 Task: Create a rule from the Recommended list, Task Added to this Project -> add SubTasks in the project TrendSetter with SubTasks Gather and Analyse Requirements , Design and Implement Solution , System Test and UAT , Release to Production / Go Live.
Action: Mouse moved to (69, 210)
Screenshot: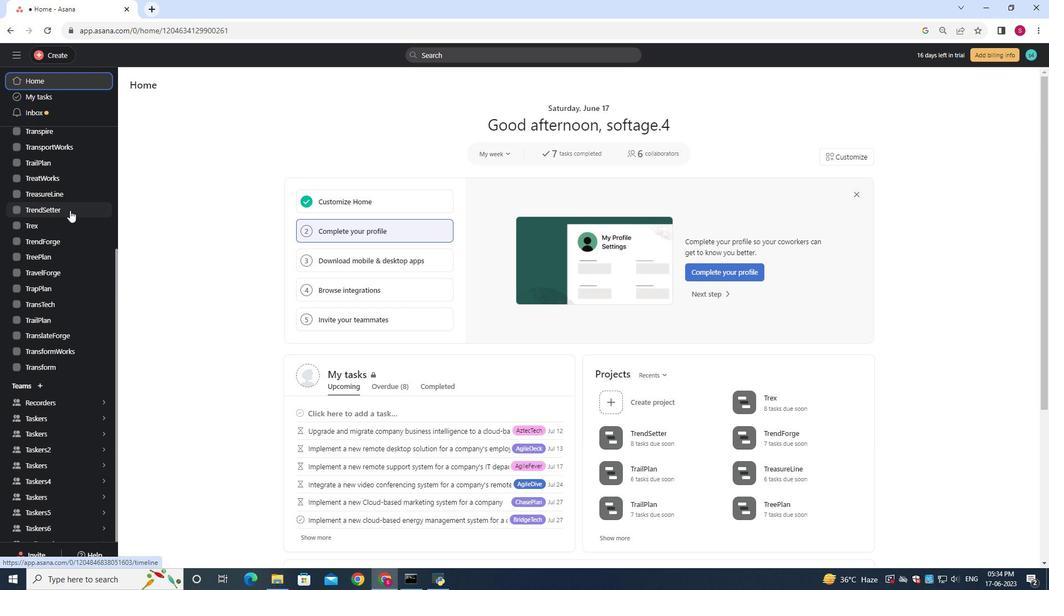 
Action: Mouse pressed left at (69, 210)
Screenshot: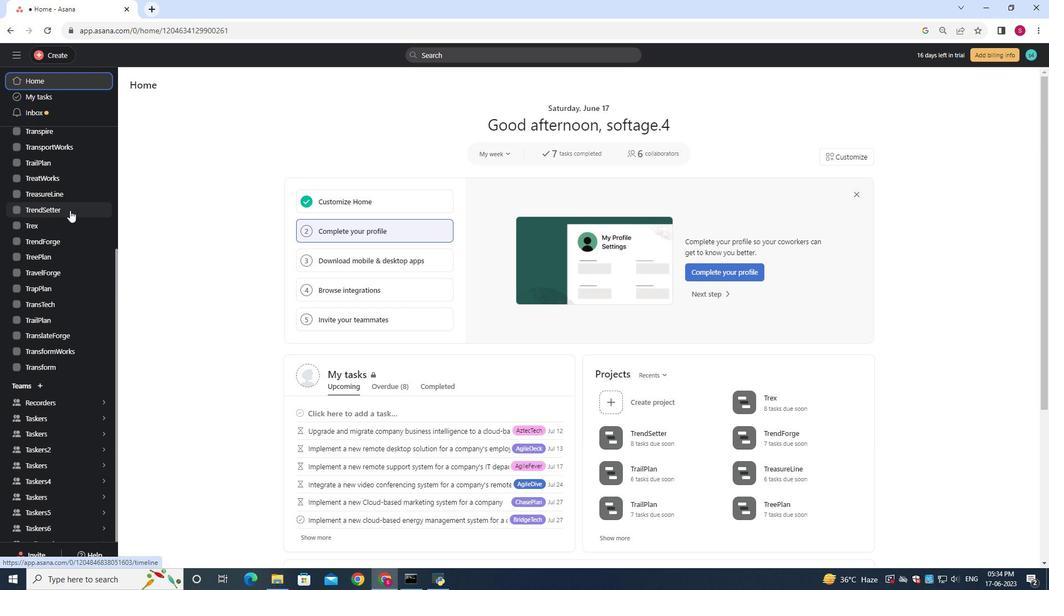 
Action: Mouse moved to (1002, 85)
Screenshot: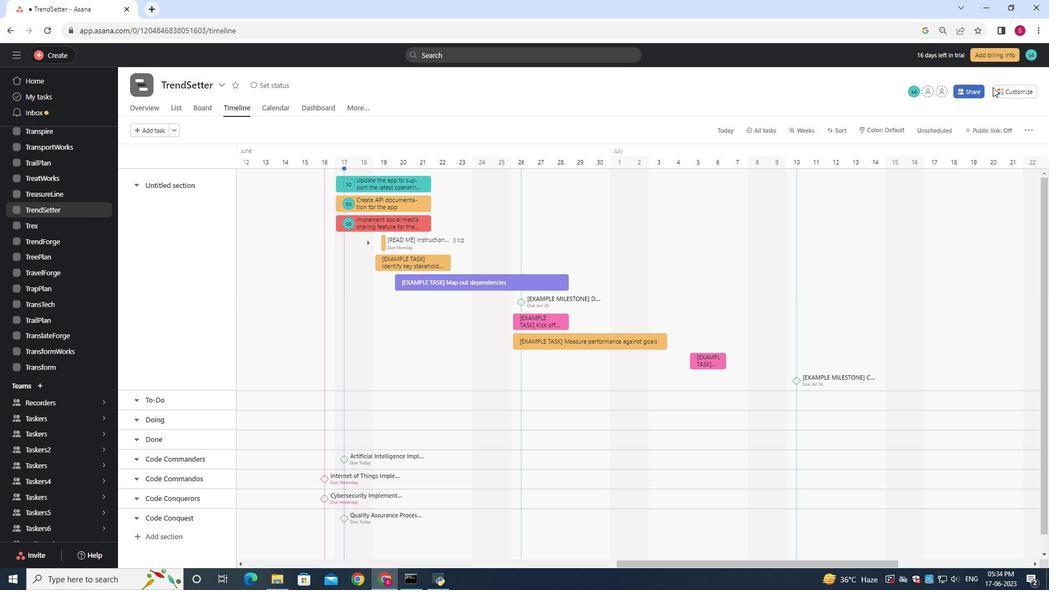 
Action: Mouse pressed left at (1002, 85)
Screenshot: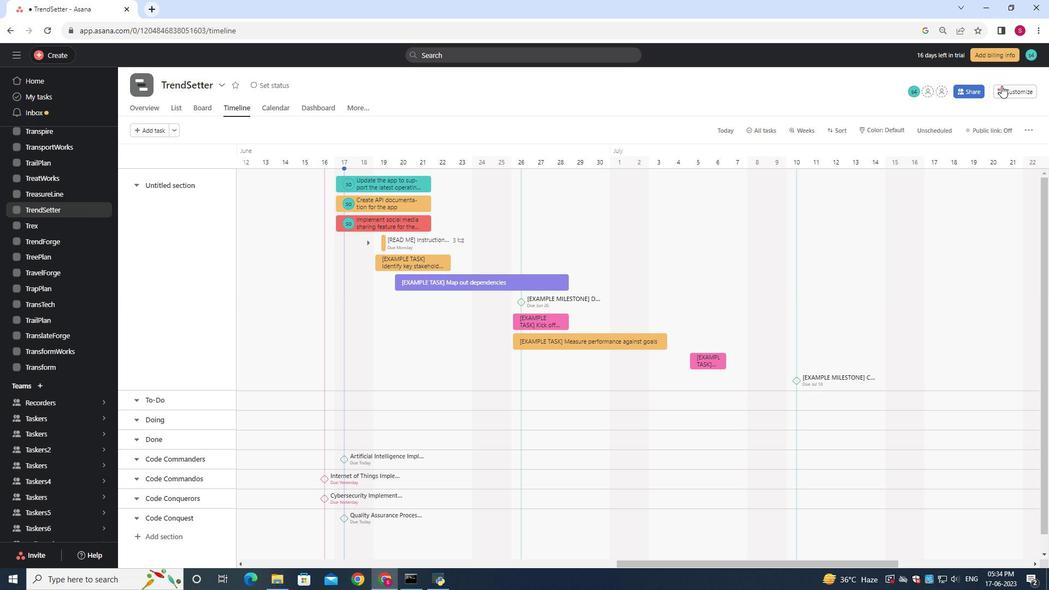 
Action: Mouse moved to (847, 245)
Screenshot: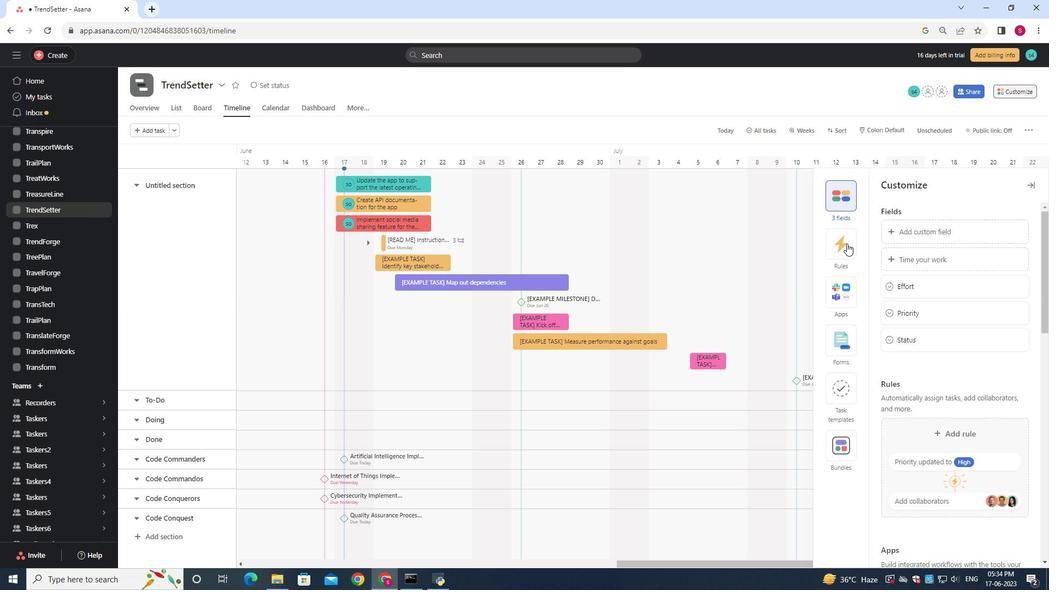 
Action: Mouse pressed left at (847, 245)
Screenshot: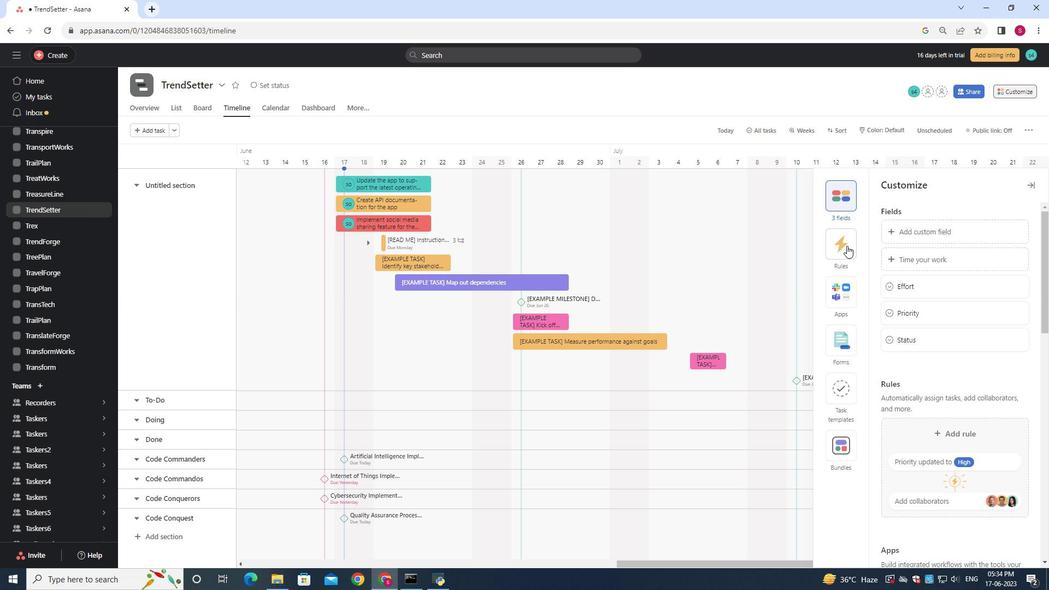 
Action: Mouse moved to (947, 261)
Screenshot: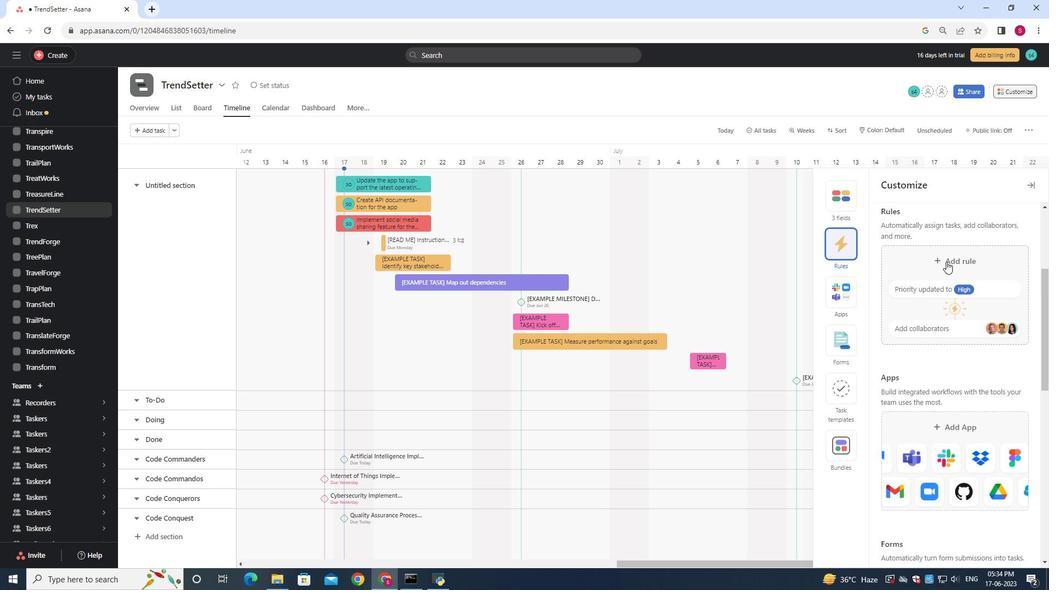 
Action: Mouse pressed left at (947, 261)
Screenshot: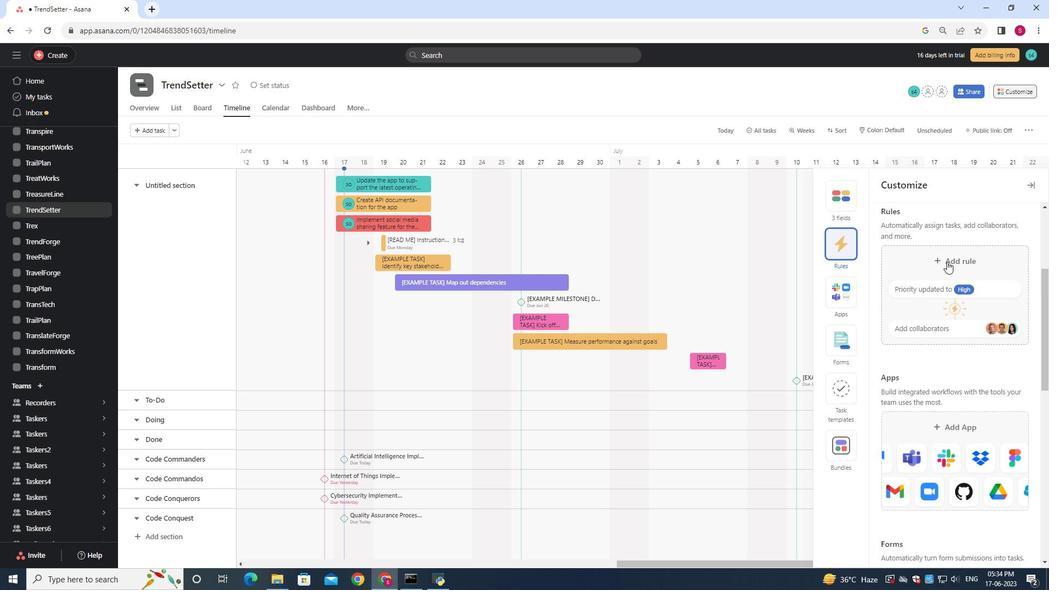 
Action: Mouse moved to (678, 165)
Screenshot: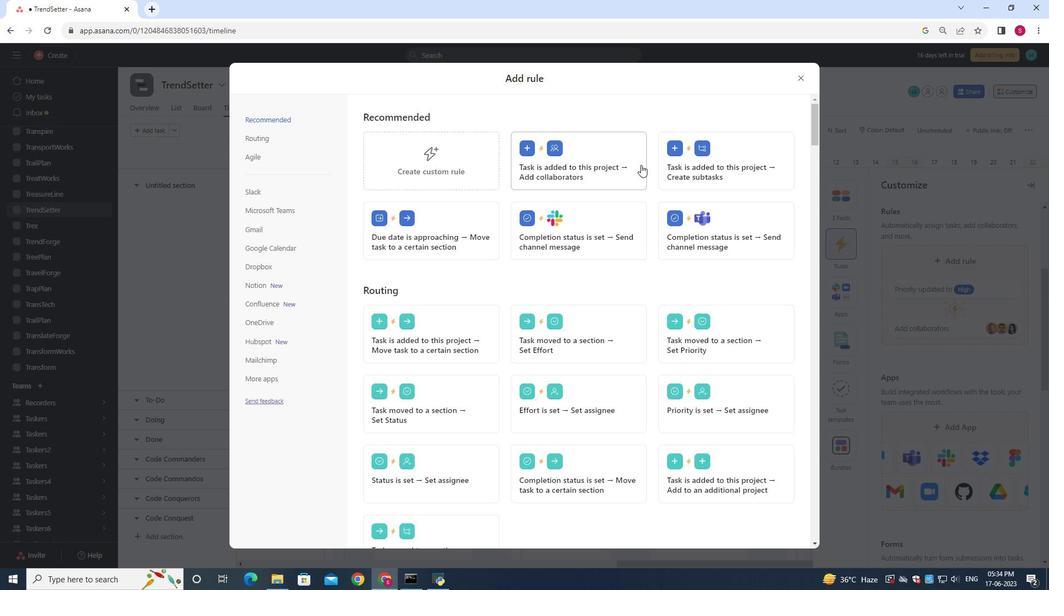 
Action: Mouse pressed left at (678, 165)
Screenshot: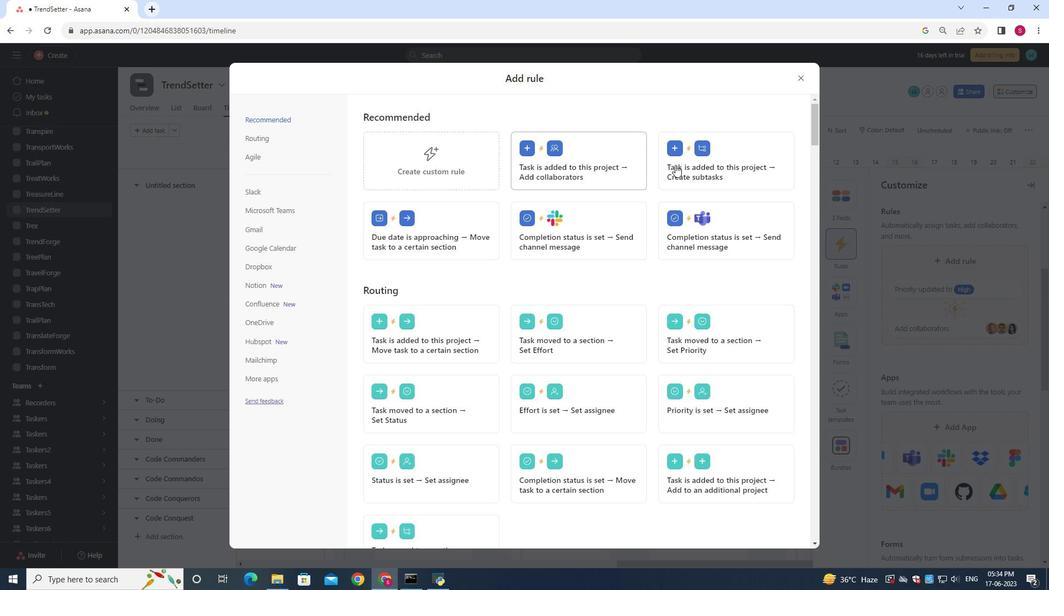 
Action: Mouse moved to (660, 175)
Screenshot: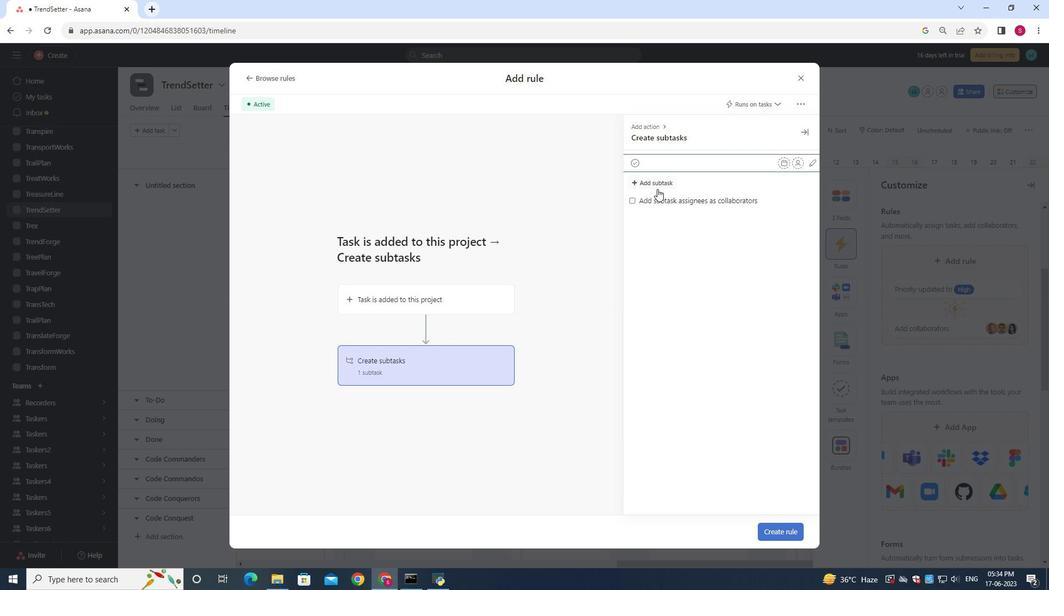 
Action: Key pressed <Key.shift>Gather<Key.space>and<Key.space><Key.shift>Analyse<Key.space><Key.shift>Requirements<Key.enter><Key.shift>Design<Key.space>and<Key.space><Key.shift>Implement<Key.space><Key.shift>Solution<Key.enter><Key.shift>System<Key.space>t<Key.backspace><Key.shift><Key.shift><Key.shift><Key.shift><Key.shift><Key.shift><Key.shift><Key.shift><Key.shift><Key.shift><Key.shift><Key.shift><Key.shift><Key.shift><Key.shift><Key.shift>Test<Key.space>and<Key.space><Key.shift><Key.shift>UAT<Key.enter><Key.shift><Key.shift><Key.shift><Key.shift><Key.shift><Key.shift><Key.shift><Key.shift><Key.shift><Key.shift><Key.shift><Key.shift><Key.shift><Key.shift><Key.shift><Key.shift><Key.shift><Key.shift><Key.shift><Key.shift><Key.shift><Key.shift><Key.shift><Key.shift><Key.shift><Key.shift><Key.shift><Key.shift><Key.shift><Key.shift><Key.shift><Key.shift><Key.shift><Key.shift><Key.shift><Key.shift><Key.shift>Release<Key.space>to<Key.space><Key.shift>Production<Key.space>/<Key.space><Key.shift><Key.shift><Key.shift><Key.shift><Key.shift><Key.shift><Key.shift><Key.shift><Key.shift><Key.shift><Key.shift><Key.shift><Key.shift><Key.shift><Key.shift><Key.shift><Key.shift><Key.shift>Go<Key.space><Key.shift>Live
Screenshot: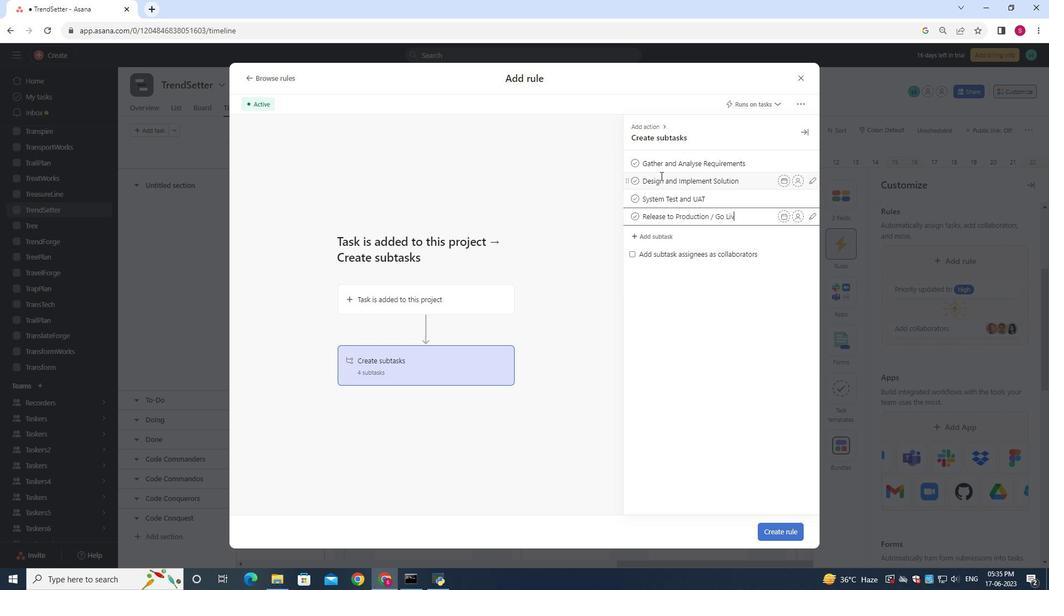 
Action: Mouse moved to (776, 527)
Screenshot: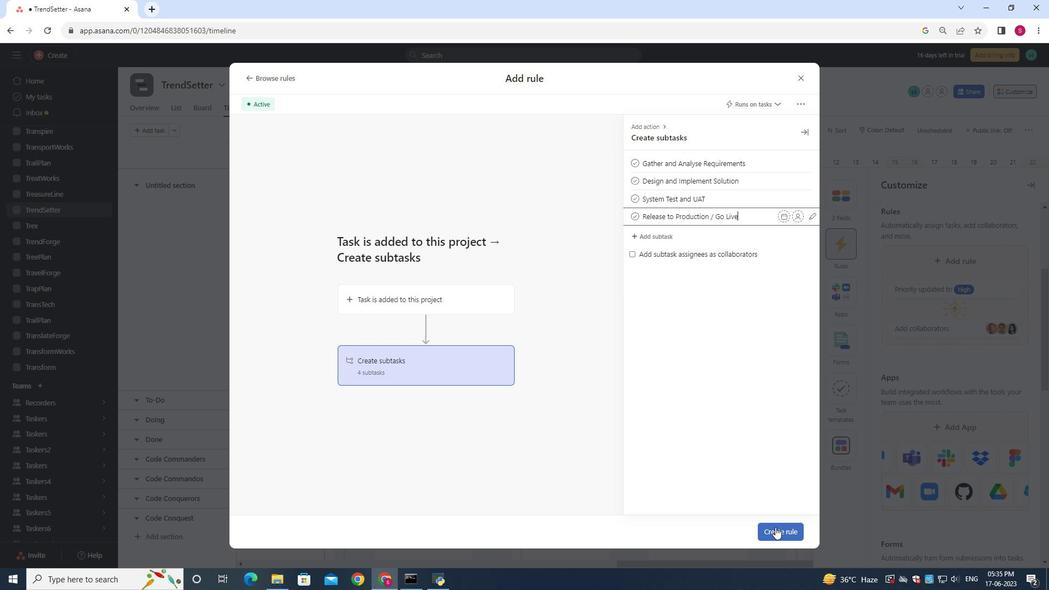 
Action: Mouse pressed left at (776, 527)
Screenshot: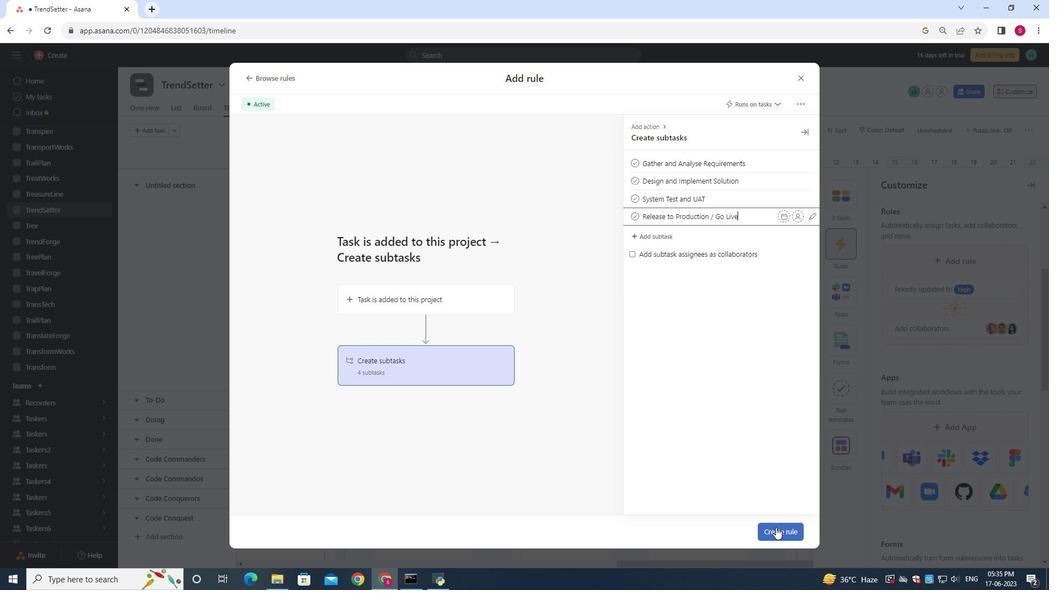 
Action: Mouse moved to (671, 317)
Screenshot: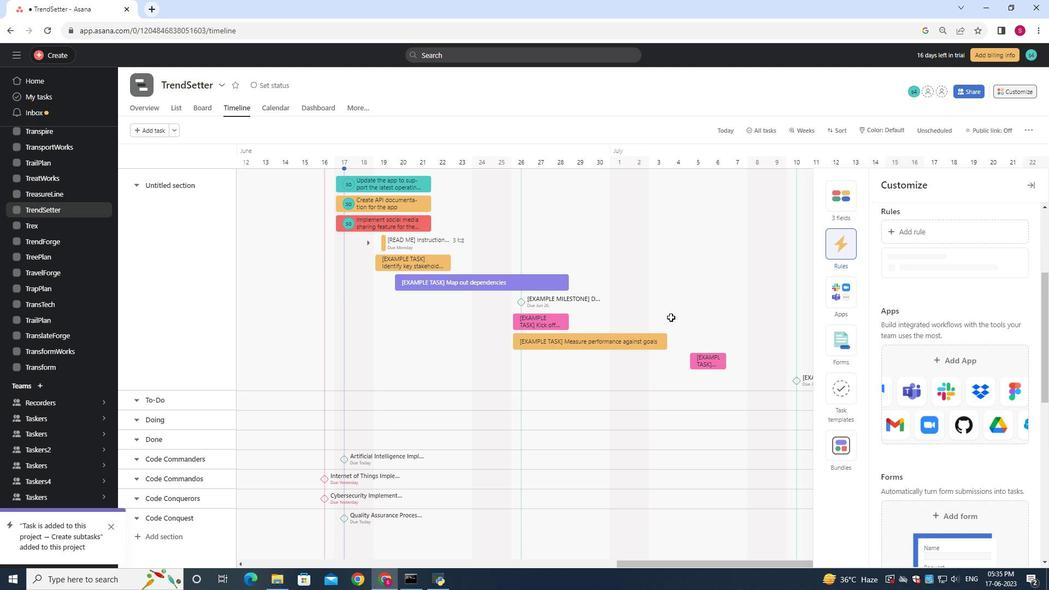 
